 Task: Start in the project Vigilant the sprint 'DevOps Drive', with a duration of 1 week.
Action: Mouse moved to (174, 59)
Screenshot: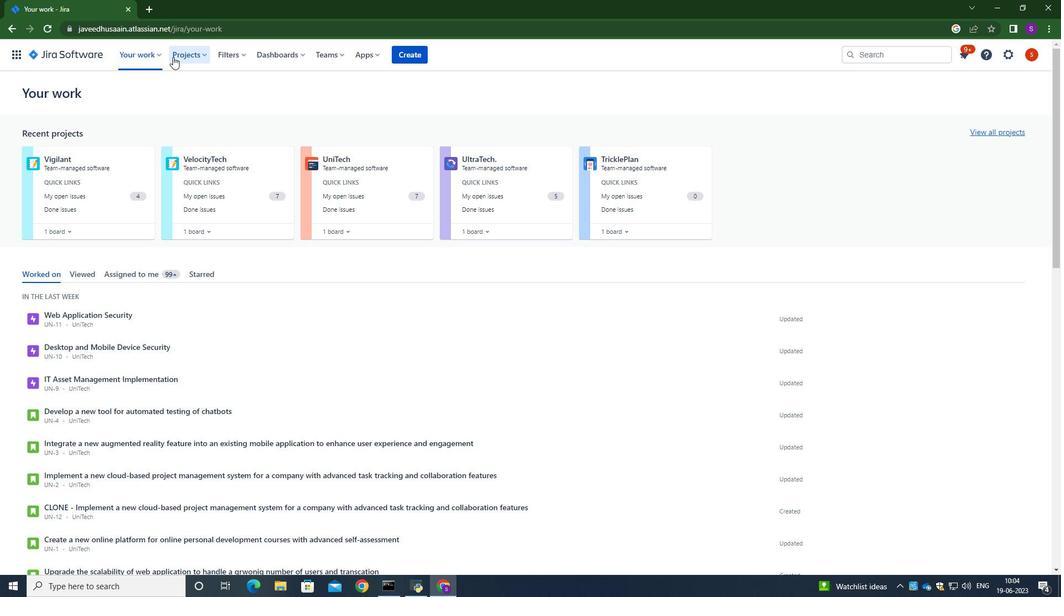 
Action: Mouse pressed left at (174, 59)
Screenshot: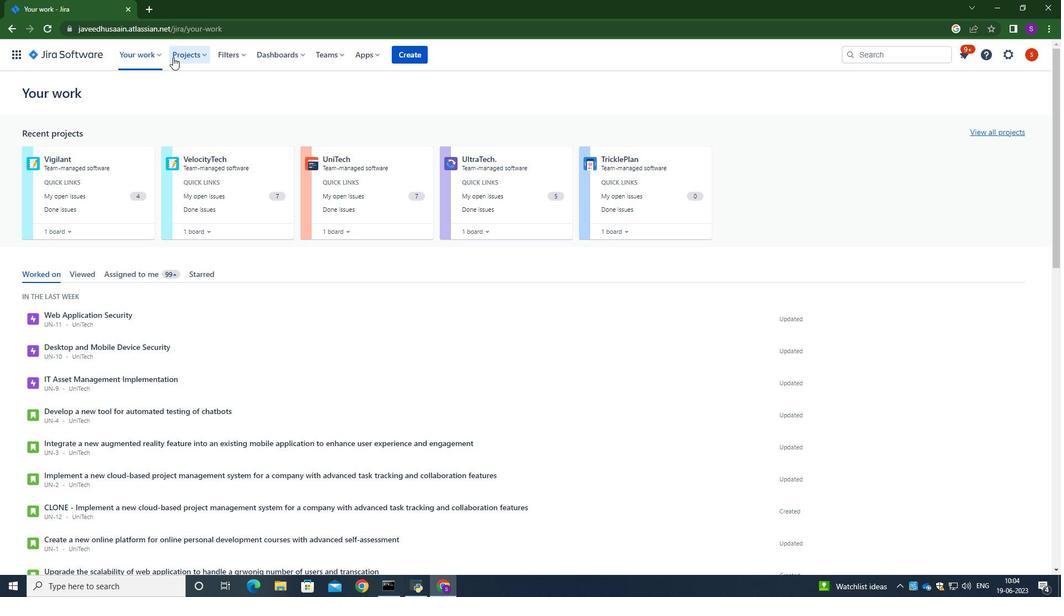 
Action: Mouse moved to (190, 103)
Screenshot: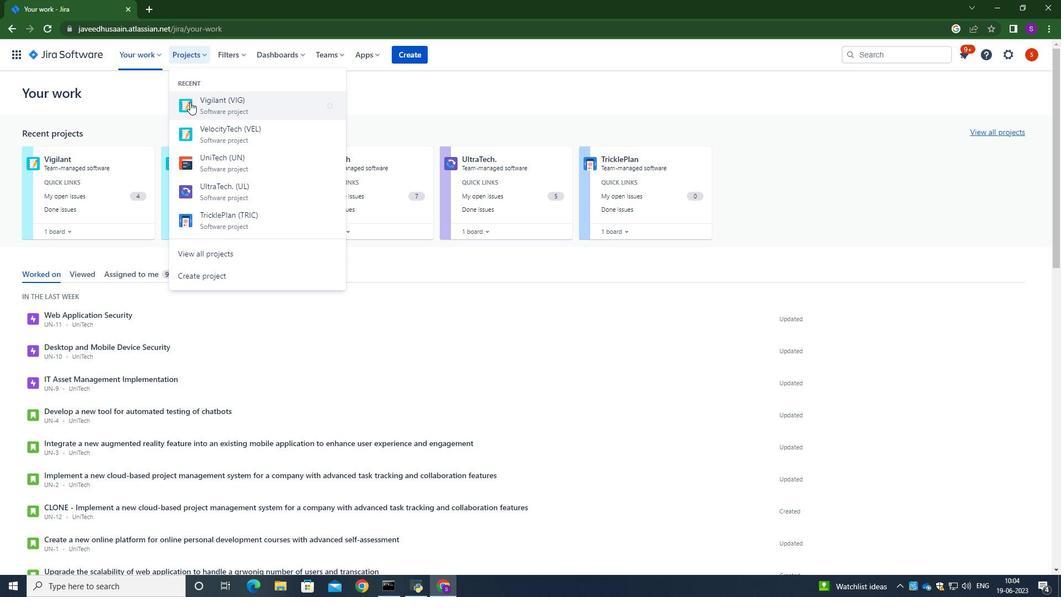 
Action: Mouse pressed left at (190, 103)
Screenshot: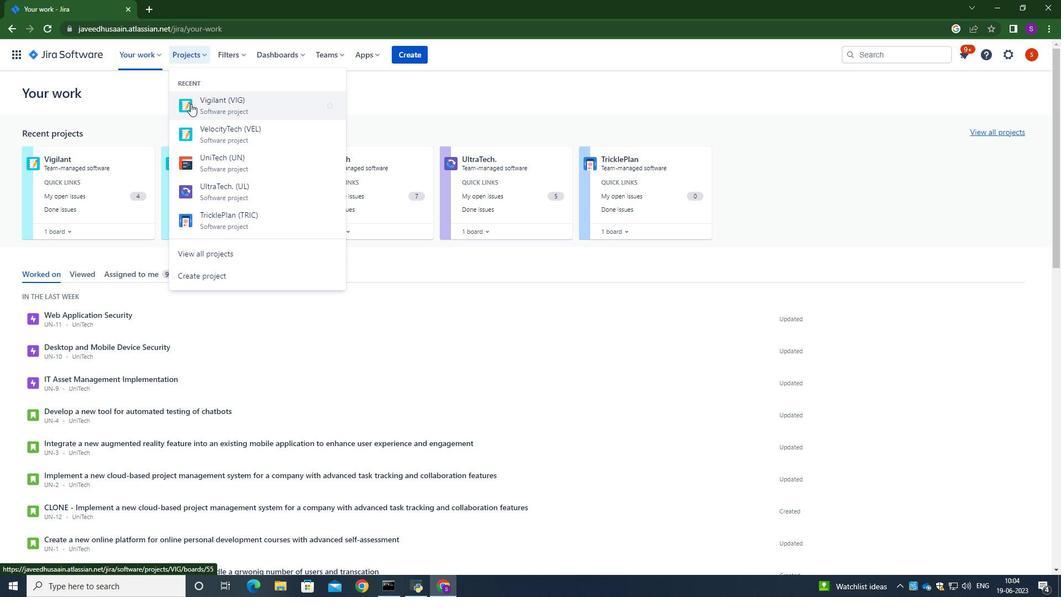 
Action: Mouse moved to (290, 157)
Screenshot: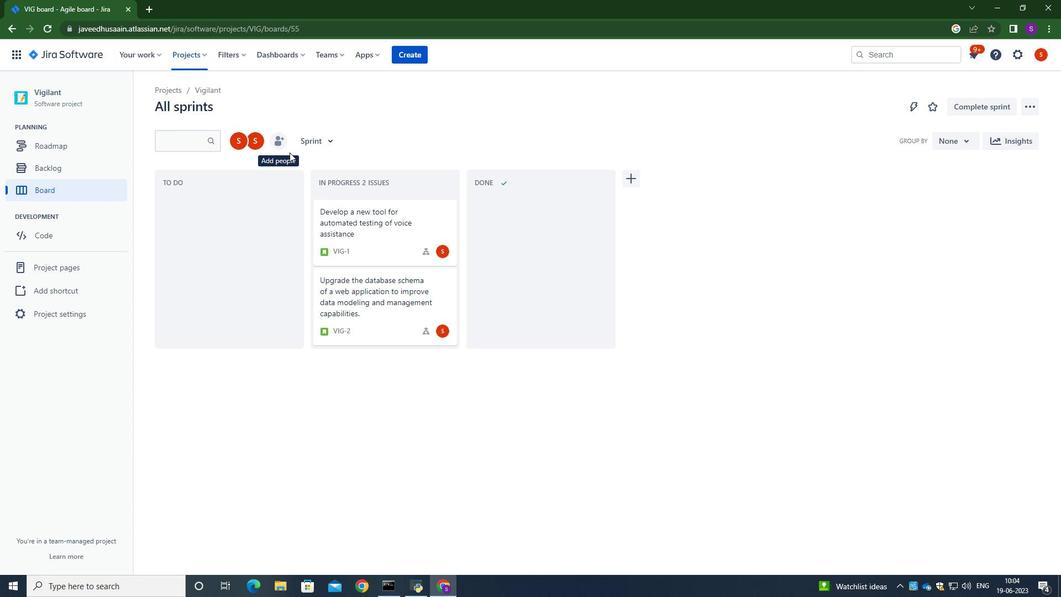 
Action: Mouse scrolled (290, 156) with delta (0, 0)
Screenshot: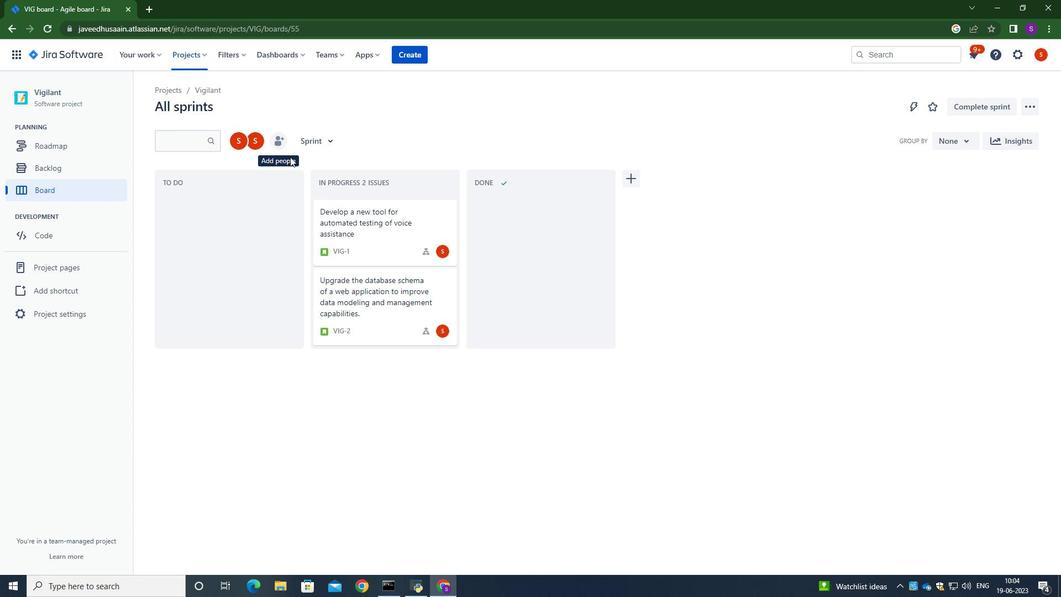 
Action: Mouse moved to (296, 205)
Screenshot: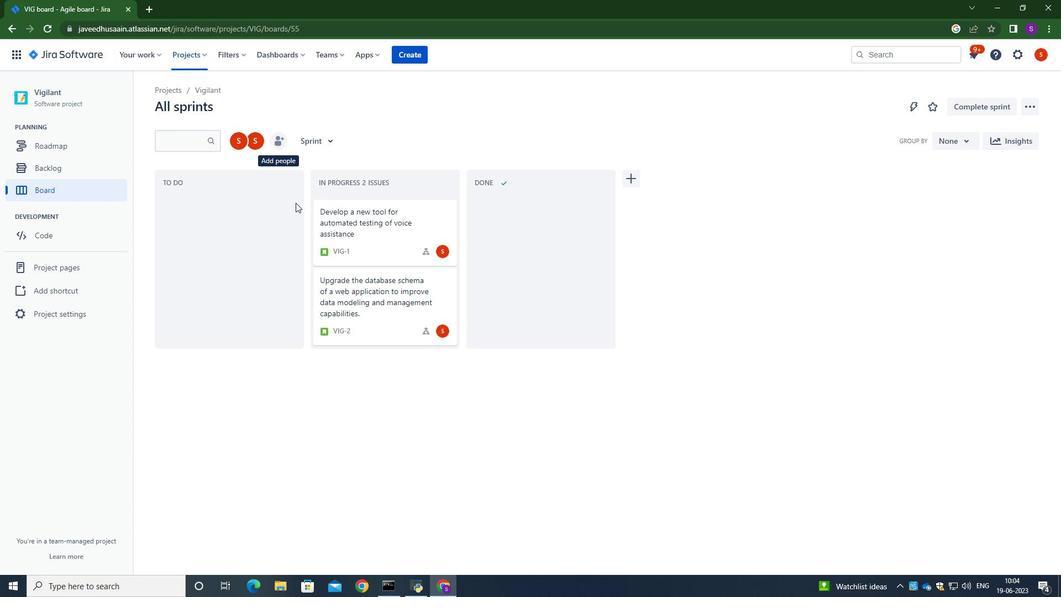 
Action: Mouse scrolled (296, 204) with delta (0, 0)
Screenshot: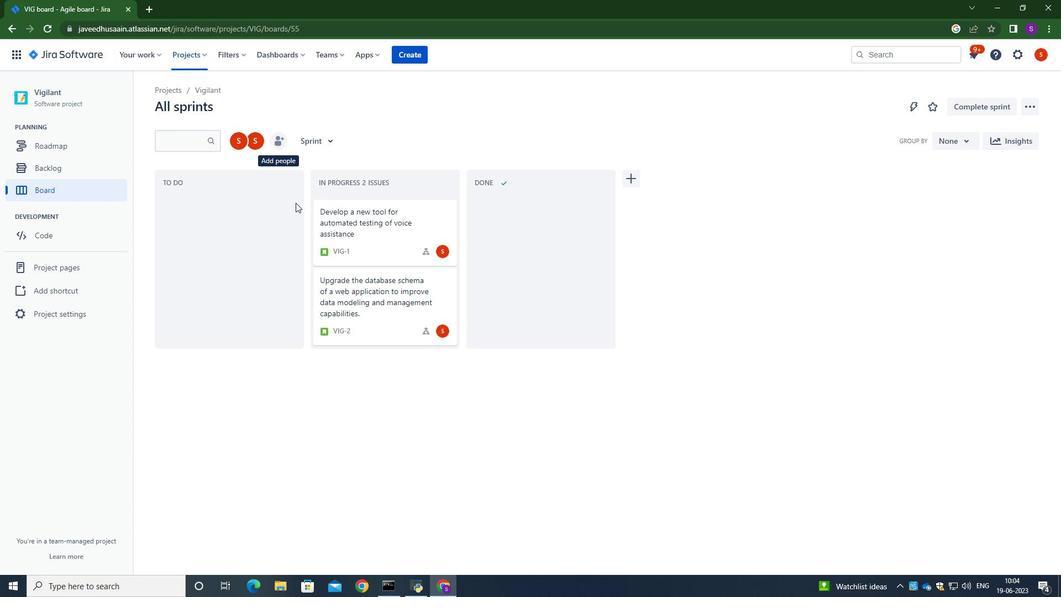 
Action: Mouse moved to (296, 205)
Screenshot: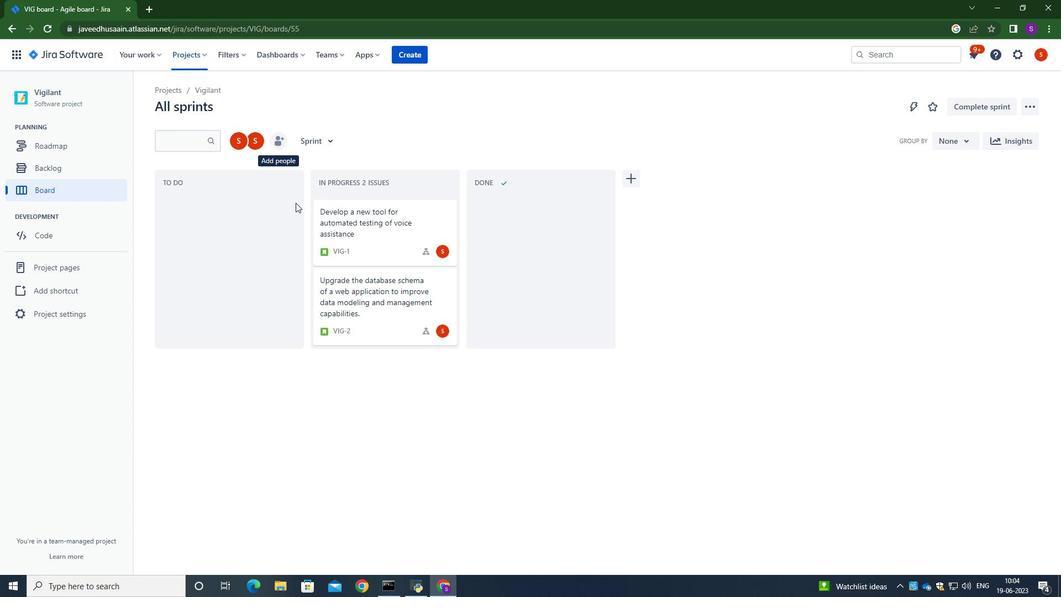
Action: Mouse scrolled (296, 204) with delta (0, 0)
Screenshot: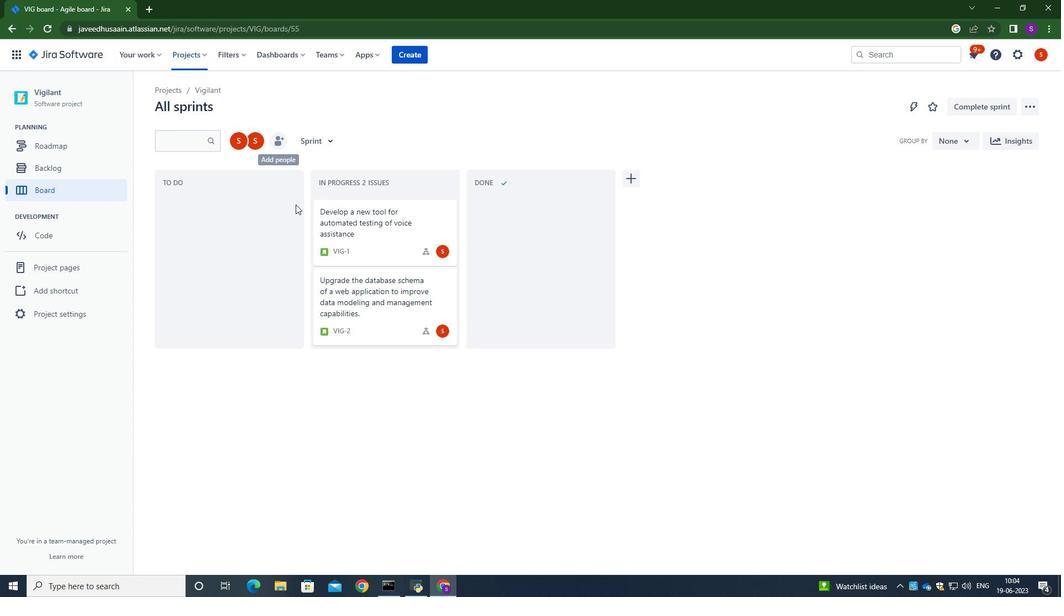 
Action: Mouse moved to (296, 205)
Screenshot: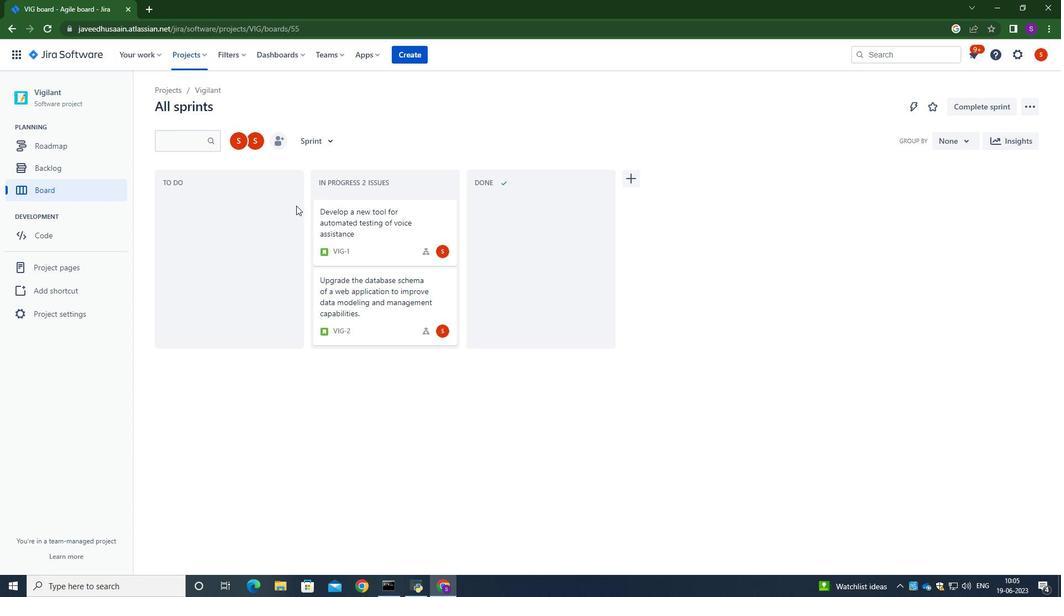 
Action: Mouse scrolled (296, 206) with delta (0, 0)
Screenshot: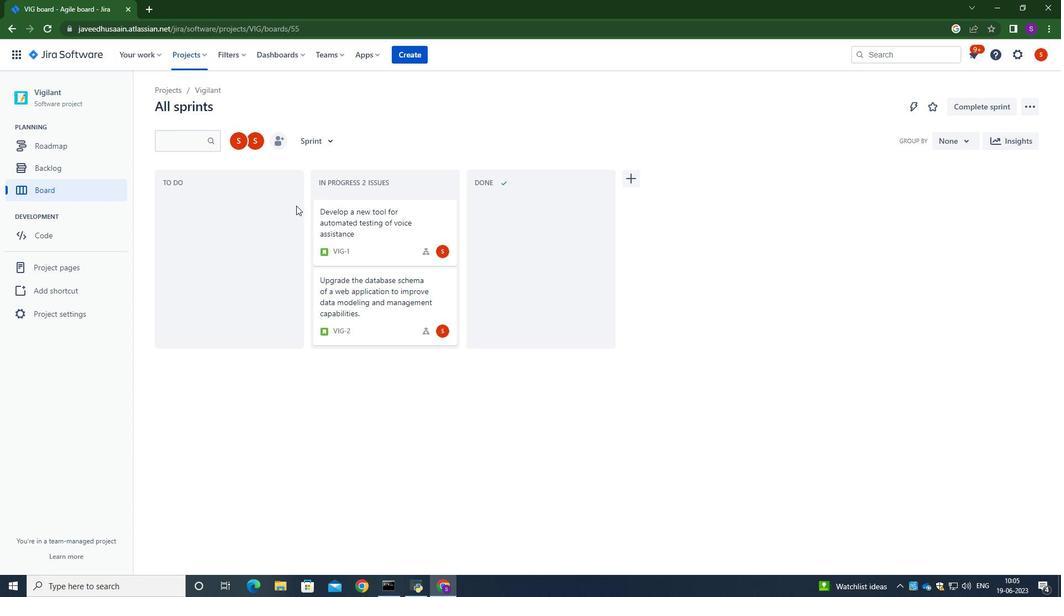 
Action: Mouse scrolled (296, 206) with delta (0, 0)
Screenshot: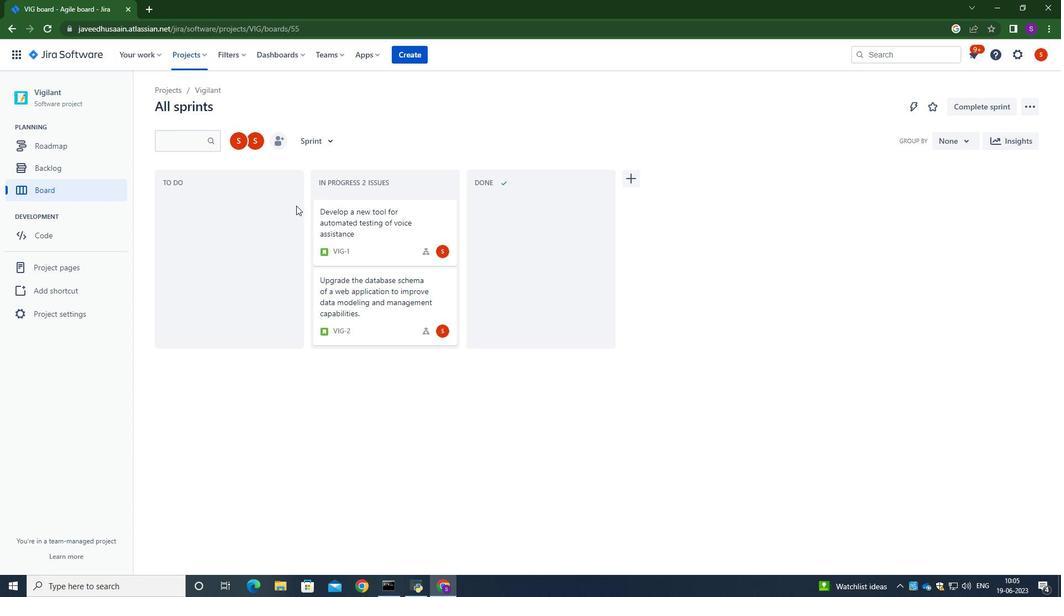 
Action: Mouse scrolled (296, 206) with delta (0, 0)
Screenshot: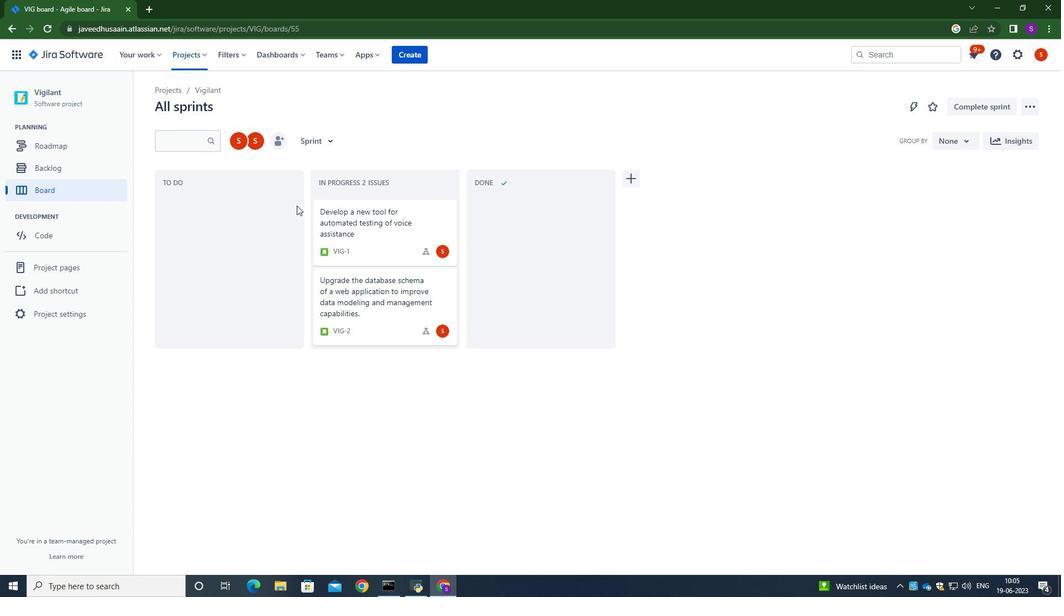 
Action: Mouse moved to (97, 173)
Screenshot: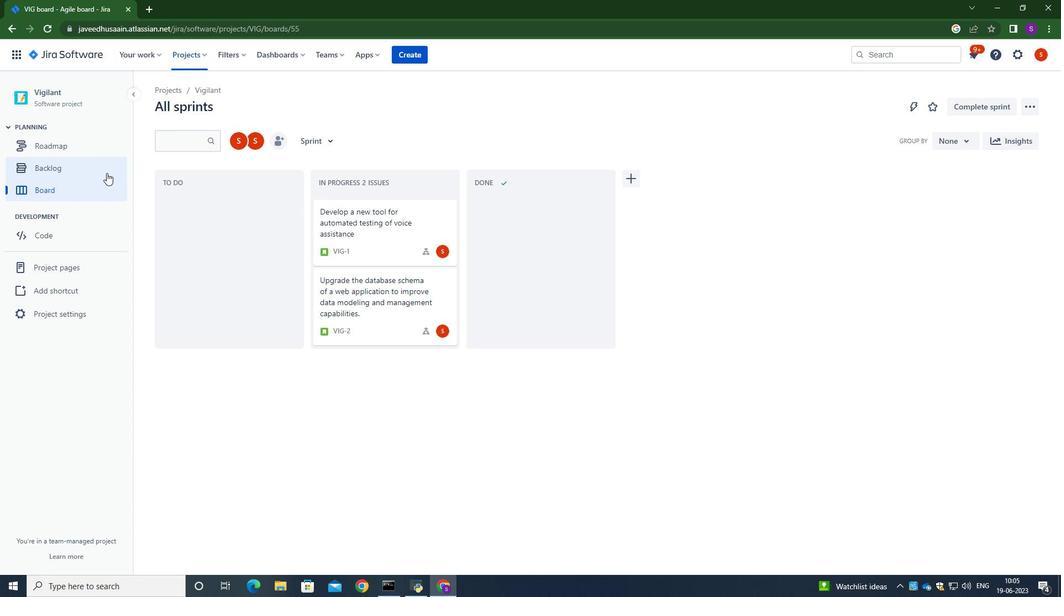 
Action: Mouse pressed left at (97, 173)
Screenshot: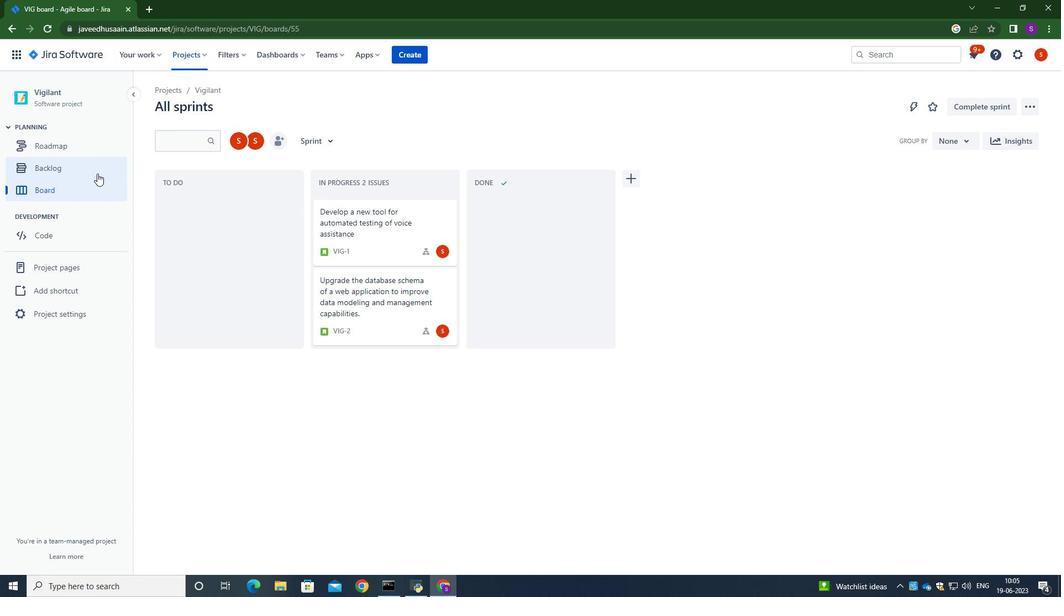 
Action: Mouse moved to (518, 283)
Screenshot: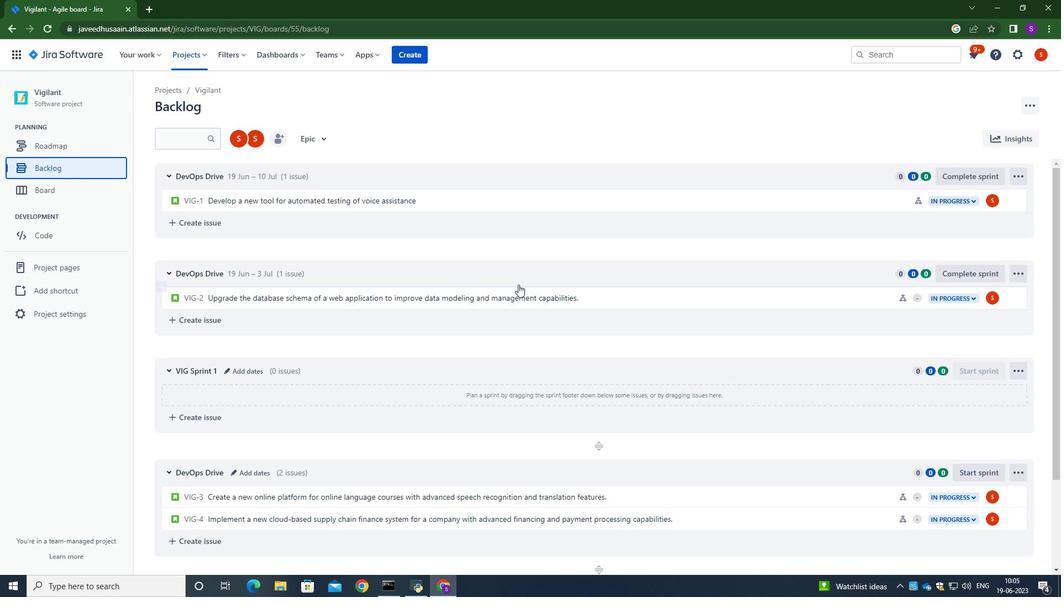 
Action: Mouse scrolled (518, 283) with delta (0, 0)
Screenshot: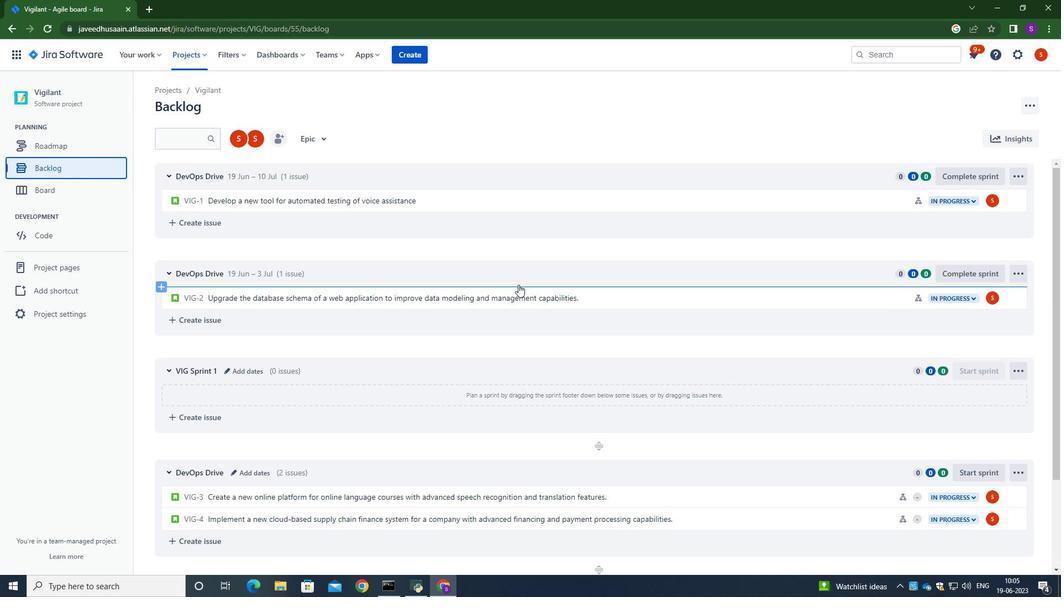 
Action: Mouse scrolled (518, 283) with delta (0, 0)
Screenshot: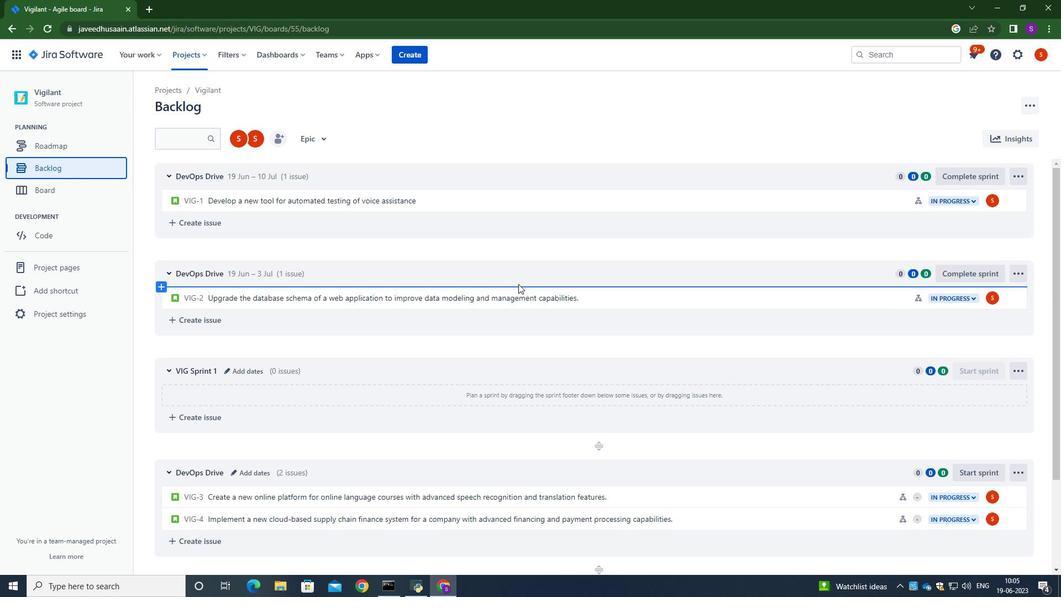 
Action: Mouse scrolled (518, 283) with delta (0, 0)
Screenshot: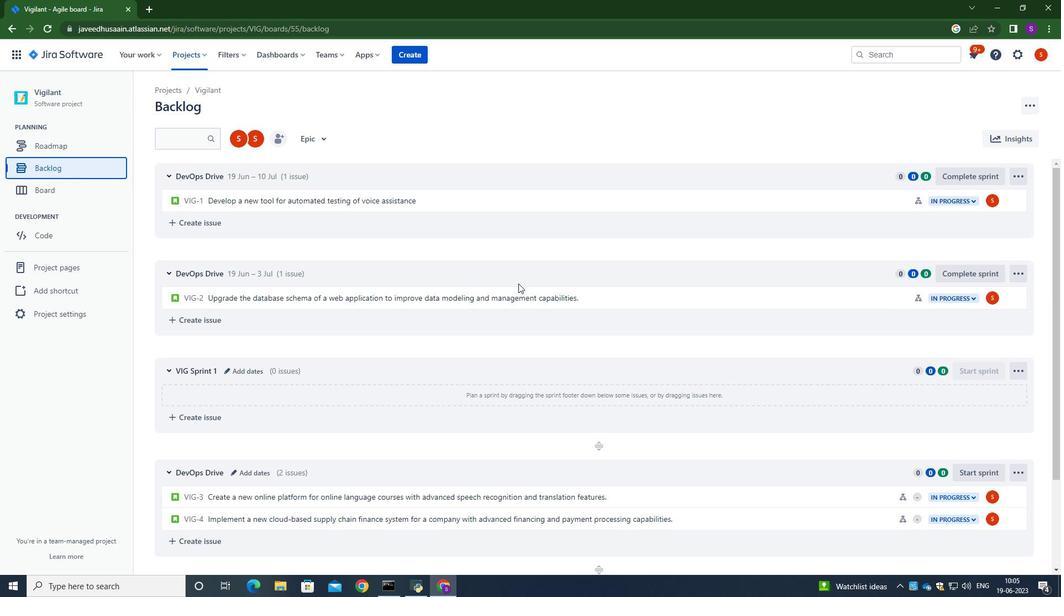
Action: Mouse moved to (517, 279)
Screenshot: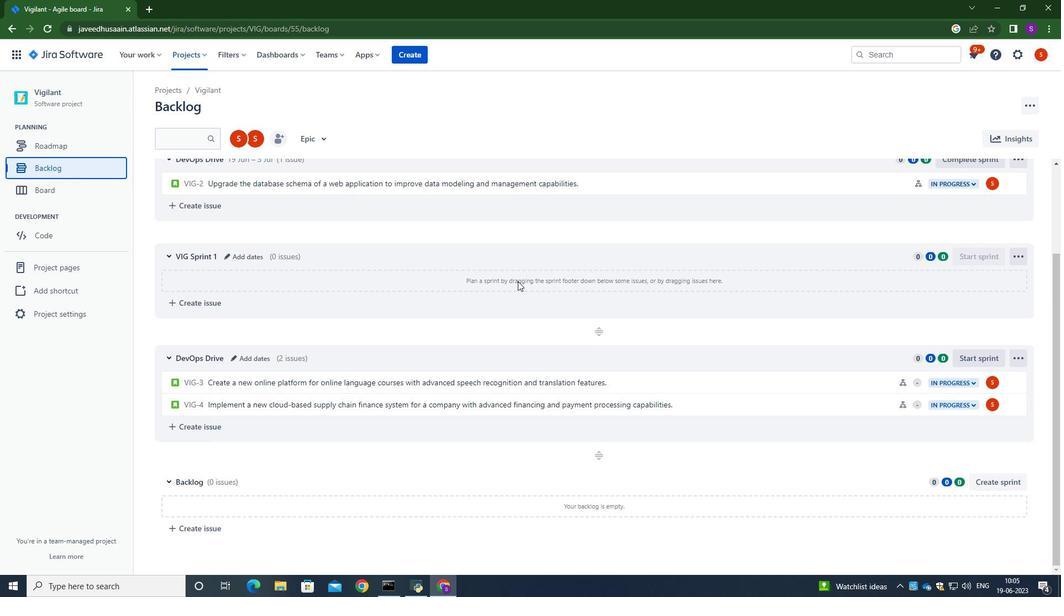 
Action: Mouse scrolled (517, 279) with delta (0, 0)
Screenshot: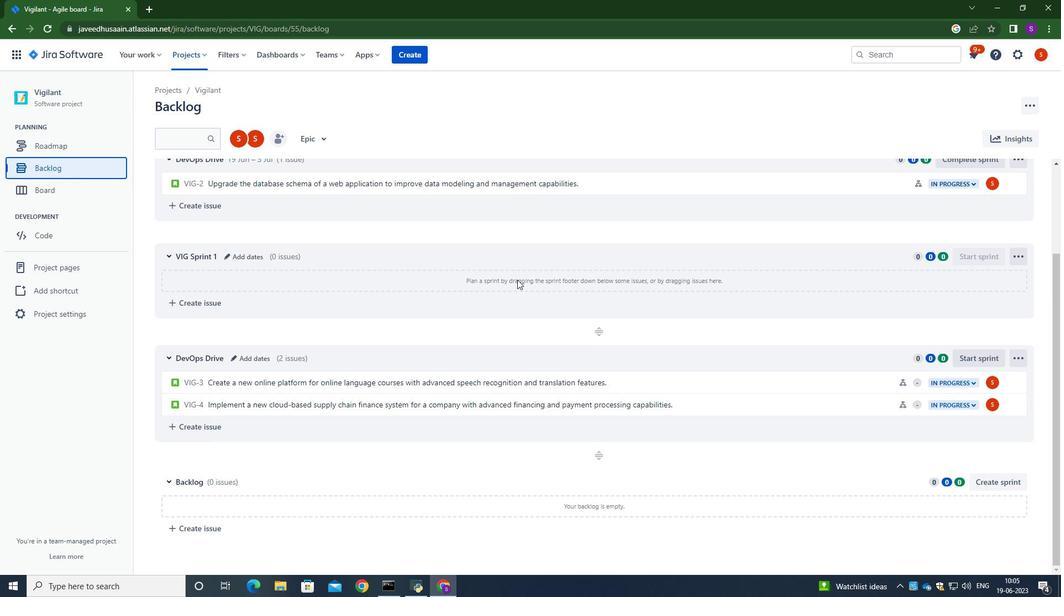 
Action: Mouse moved to (991, 358)
Screenshot: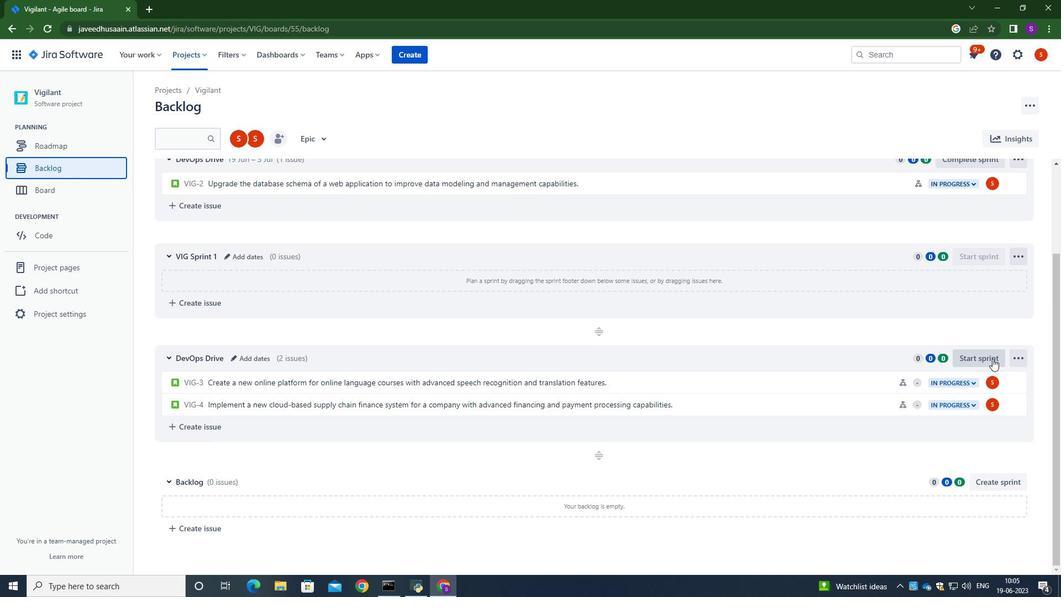 
Action: Mouse pressed left at (991, 358)
Screenshot: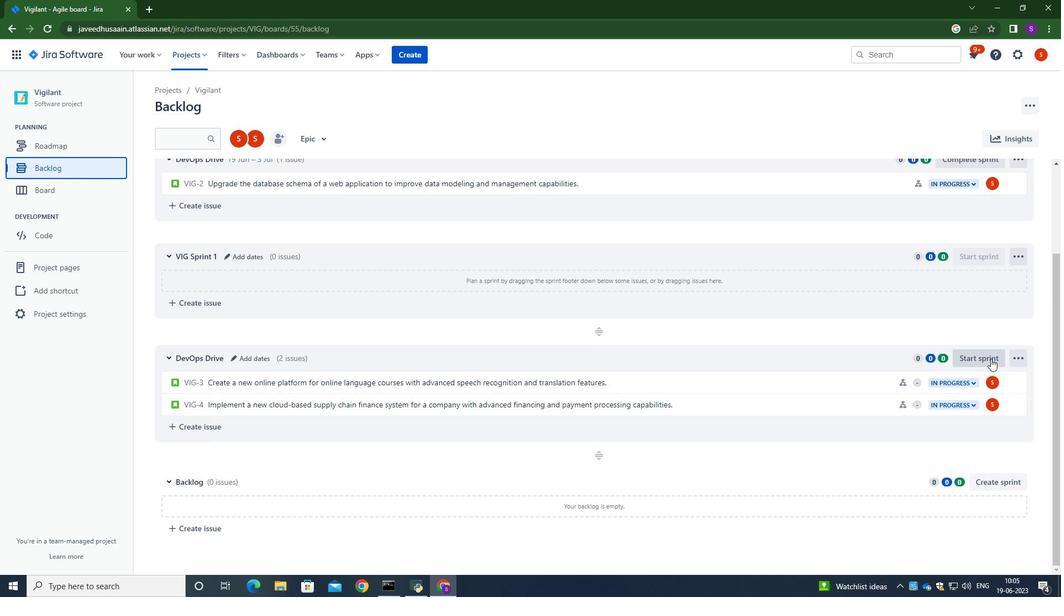 
Action: Mouse moved to (437, 196)
Screenshot: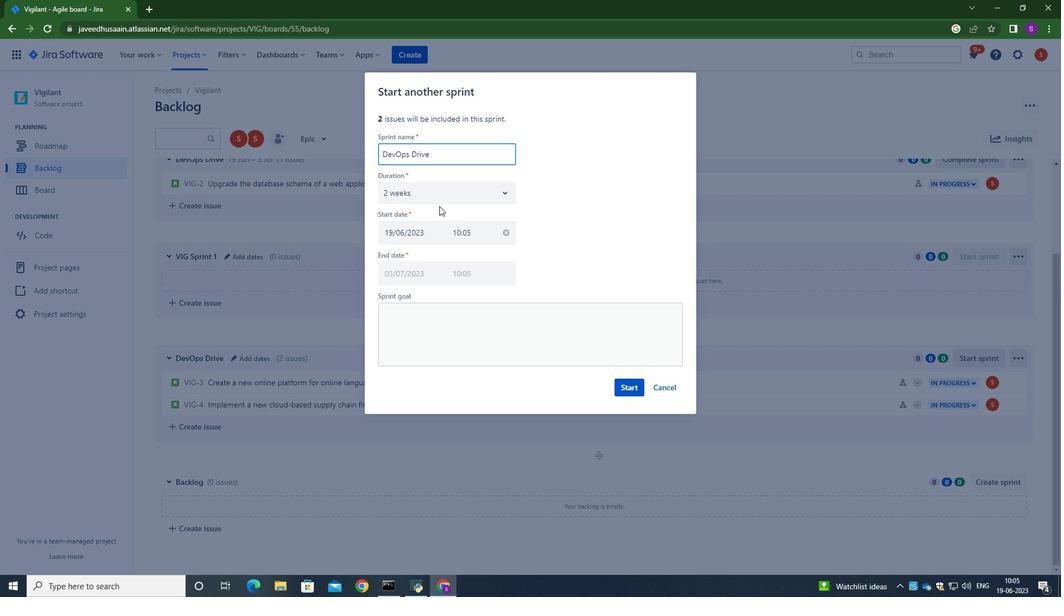 
Action: Mouse pressed left at (437, 196)
Screenshot: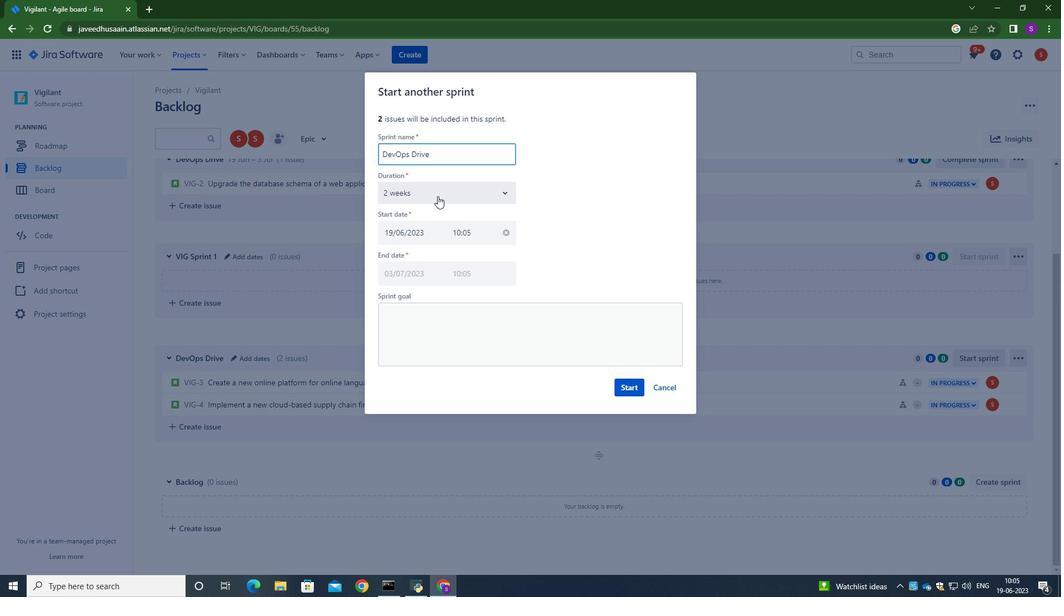 
Action: Mouse moved to (431, 223)
Screenshot: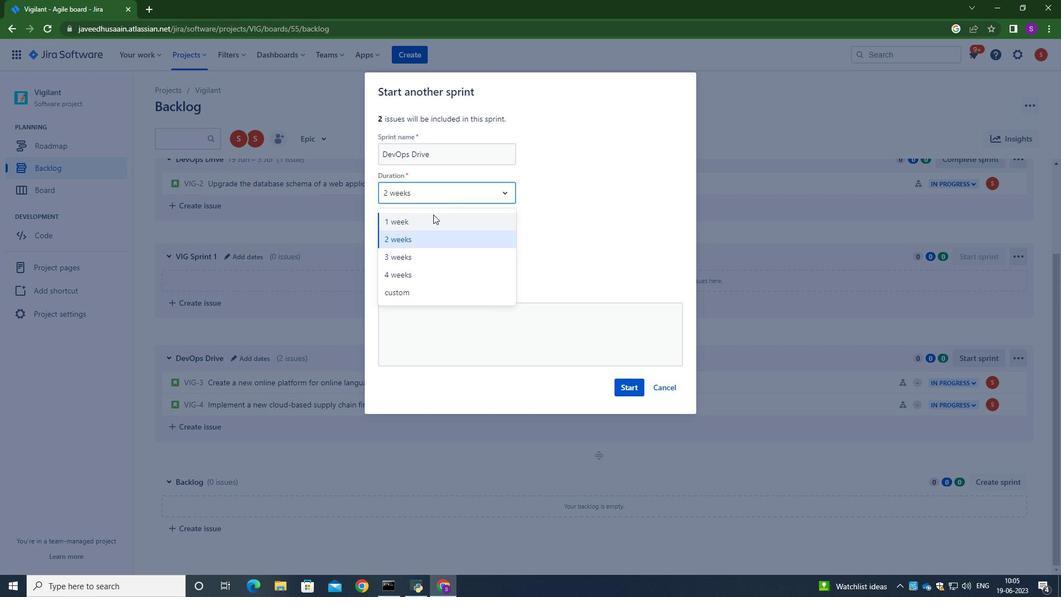 
Action: Mouse pressed left at (431, 223)
Screenshot: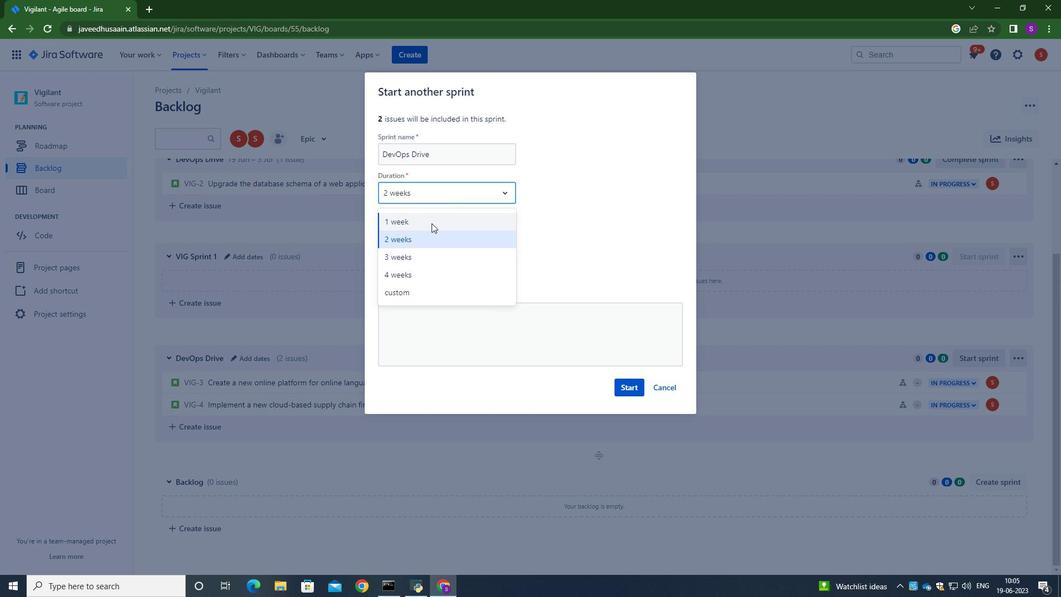 
Action: Mouse moved to (632, 392)
Screenshot: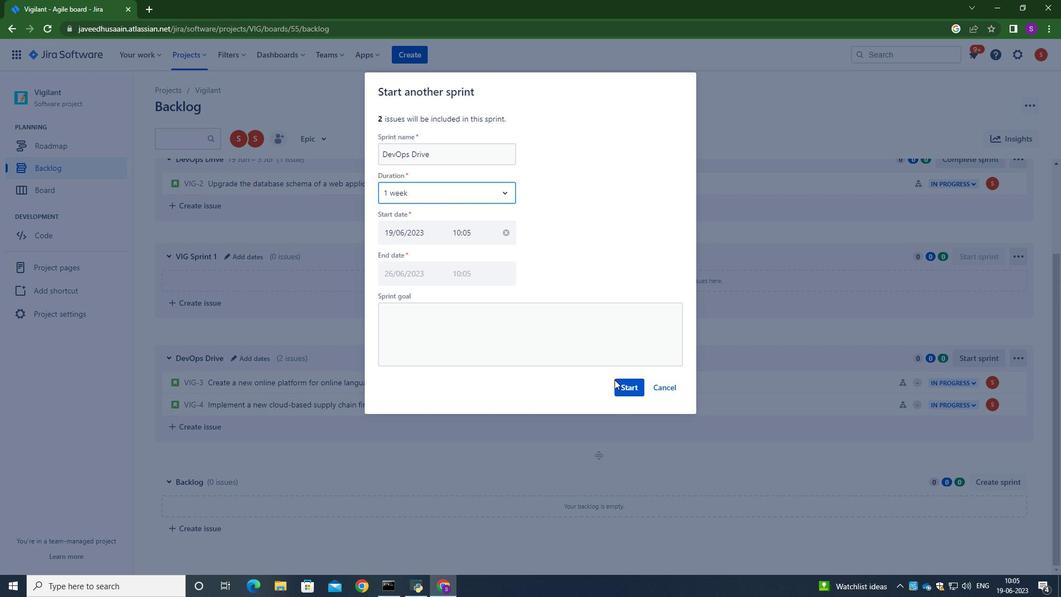 
Action: Mouse pressed left at (632, 392)
Screenshot: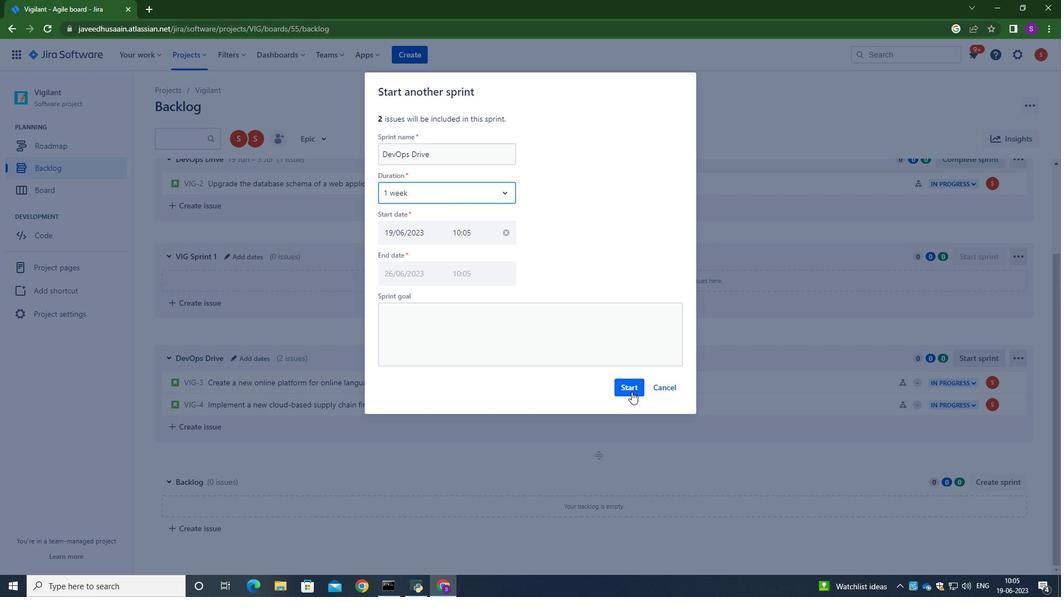 
Action: Mouse moved to (320, 361)
Screenshot: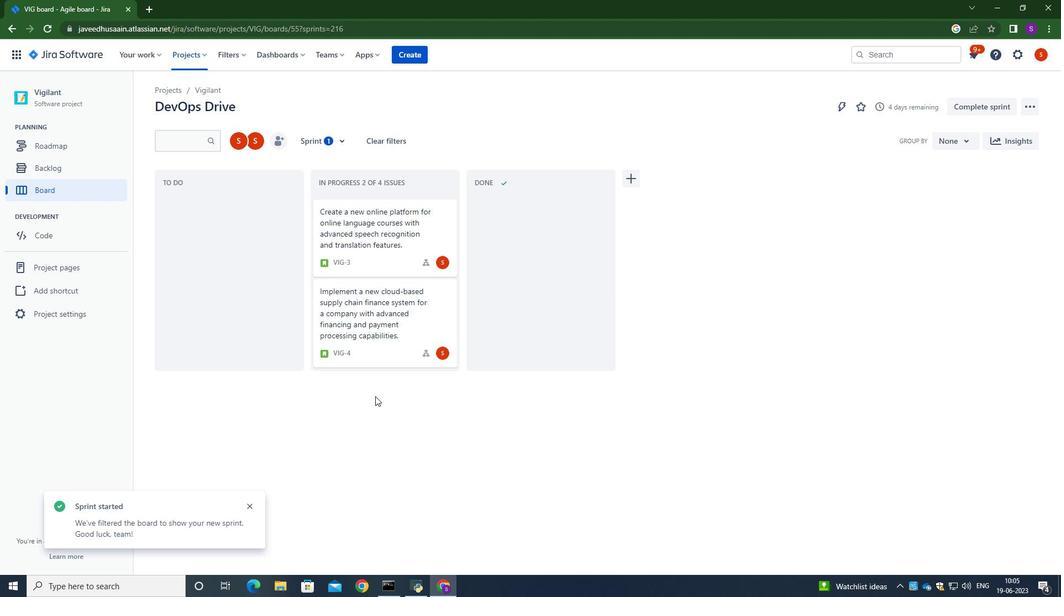 
Action: Mouse scrolled (320, 361) with delta (0, 0)
Screenshot: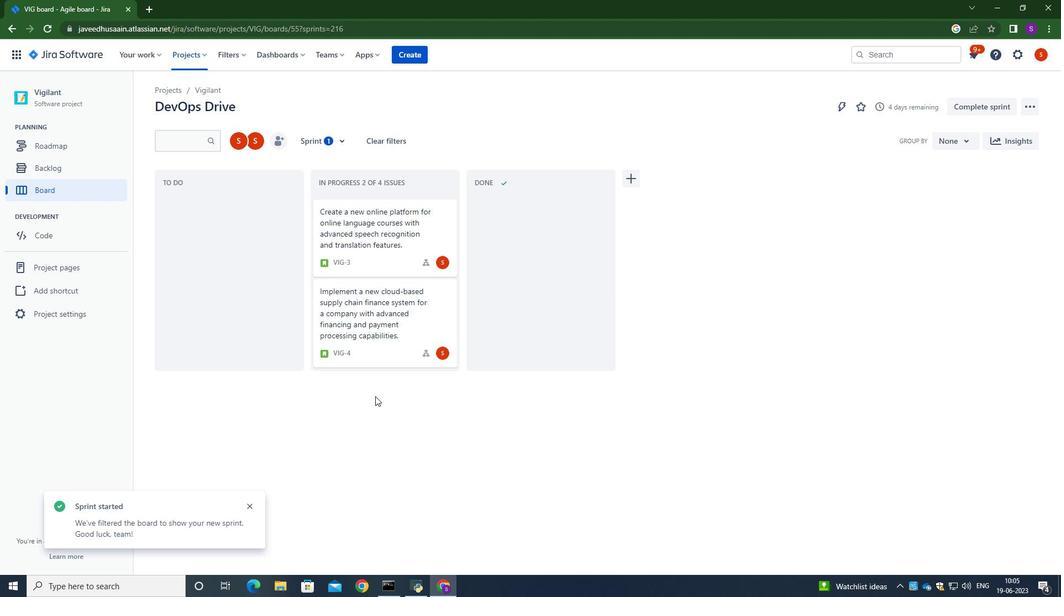 
Action: Mouse moved to (708, 285)
Screenshot: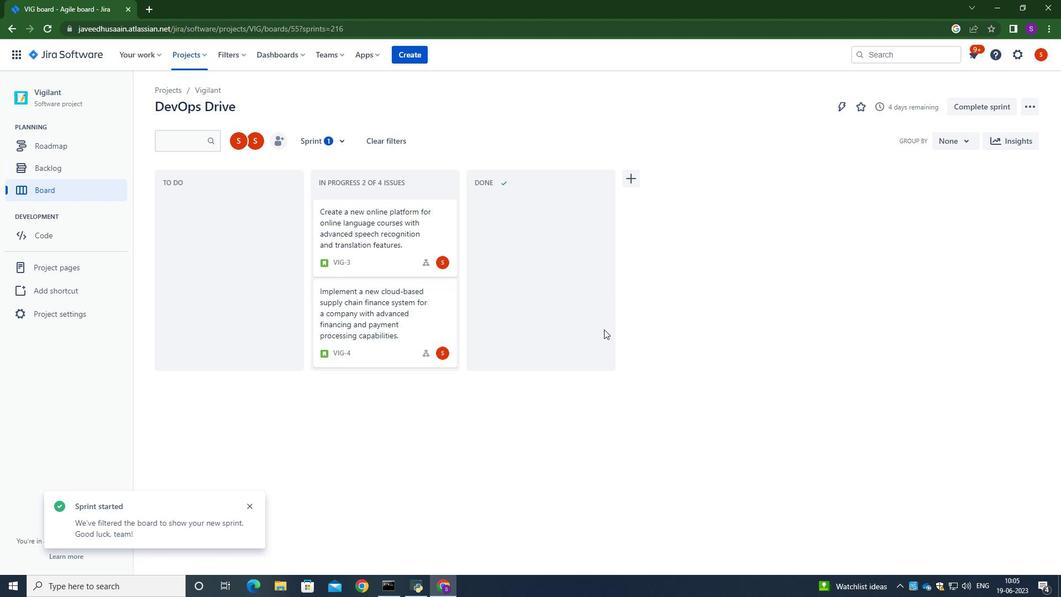 
